 Task: Open Card Card0000000400 in Board Board0000000100 in Workspace WS0000000034 in Trello. Add Member Email0000000136 to Card Card0000000400 in Board Board0000000100 in Workspace WS0000000034 in Trello. Add Red Label titled Label0000000400 to Card Card0000000400 in Board Board0000000100 in Workspace WS0000000034 in Trello. Add Checklist CL0000000400 to Card Card0000000400 in Board Board0000000100 in Workspace WS0000000034 in Trello. Add Dates with Start Date as Jul 01 2023 and Due Date as Jul 31 2023 to Card Card0000000400 in Board Board0000000100 in Workspace WS0000000034 in Trello
Action: Mouse moved to (586, 622)
Screenshot: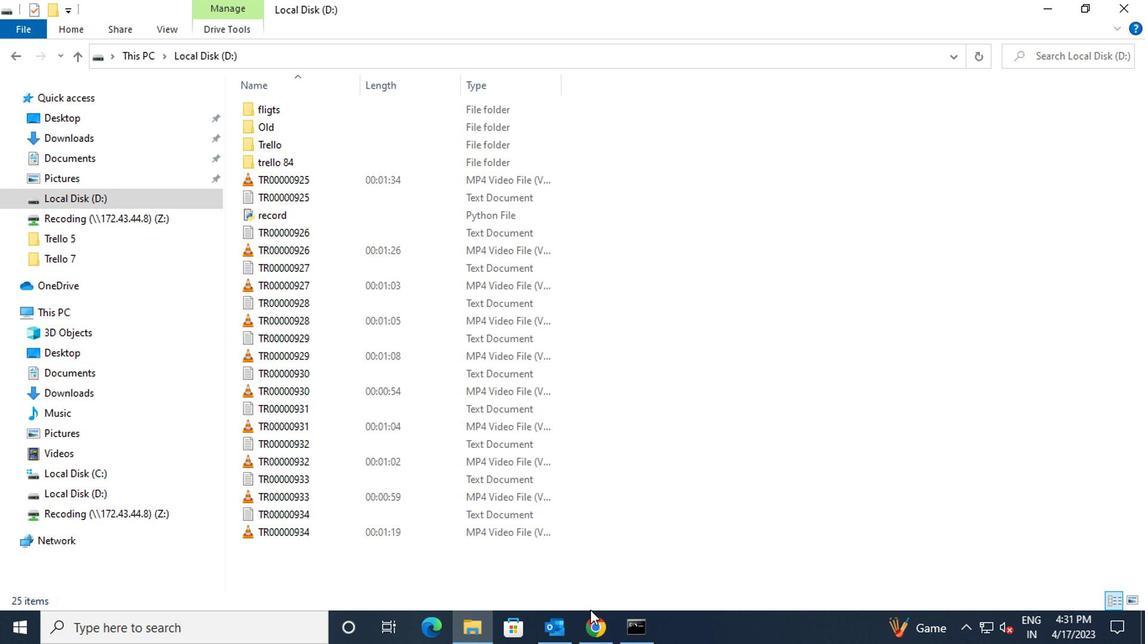 
Action: Mouse pressed left at (586, 622)
Screenshot: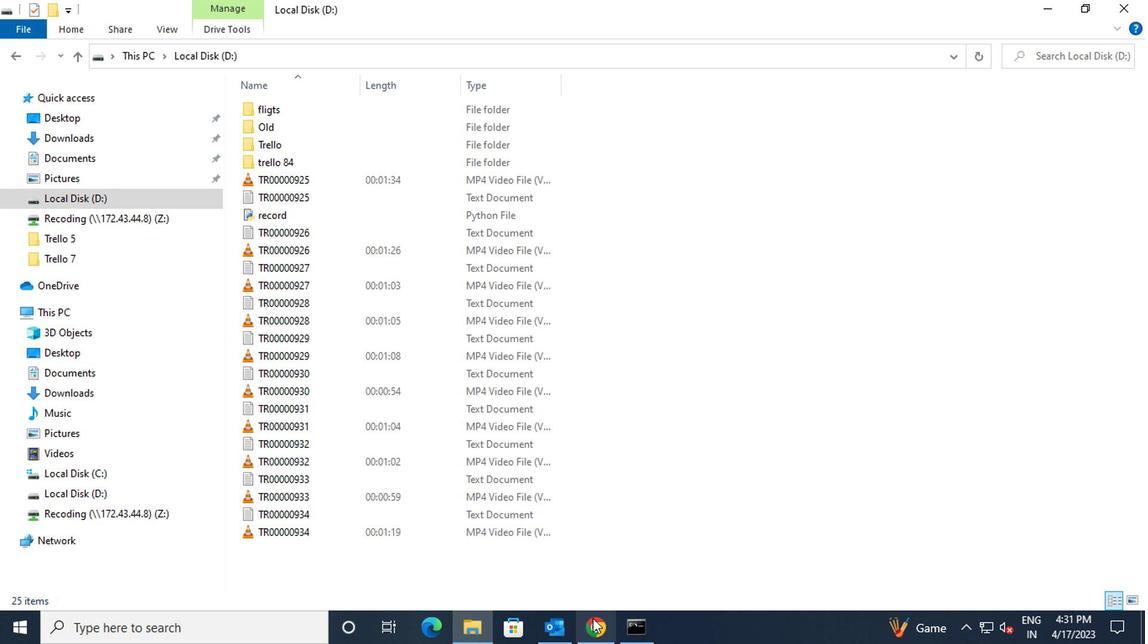 
Action: Mouse moved to (383, 540)
Screenshot: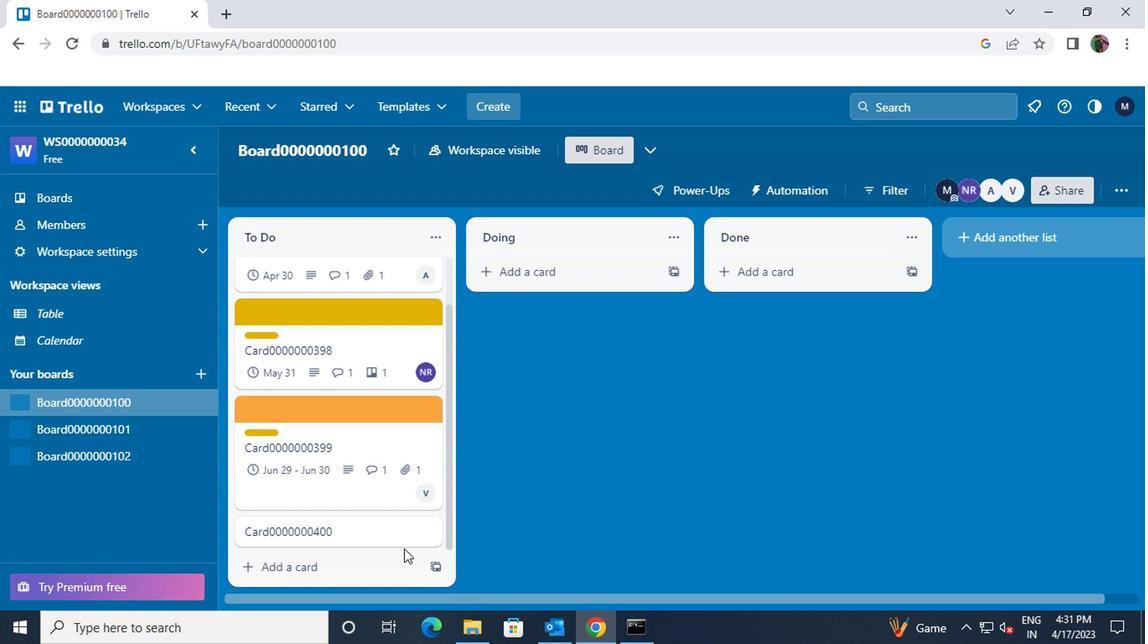 
Action: Mouse pressed left at (383, 540)
Screenshot: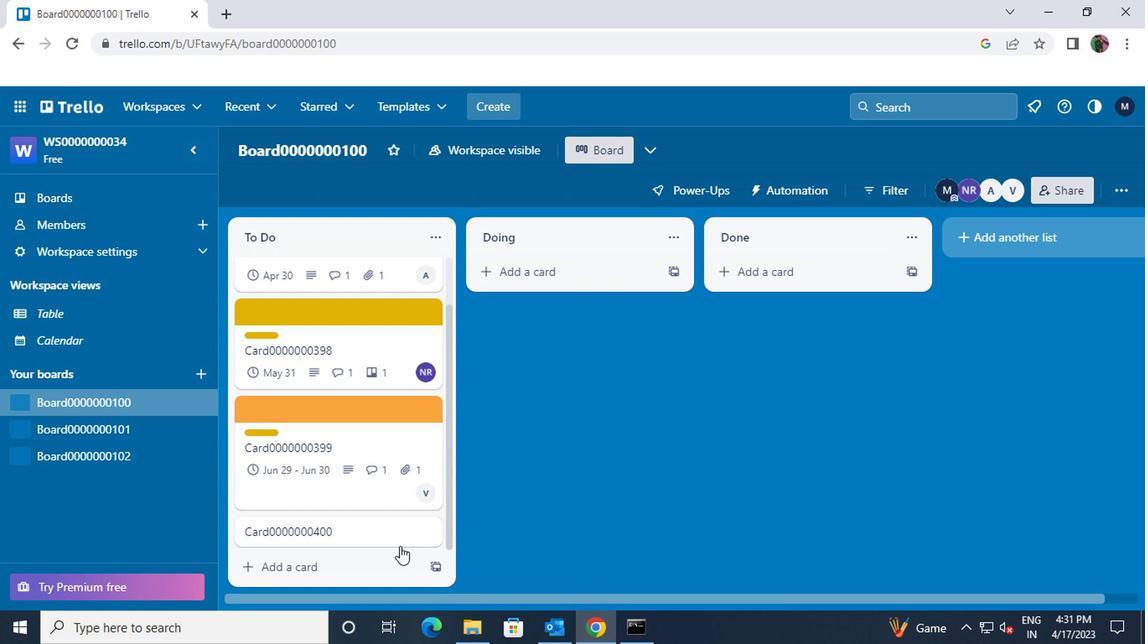 
Action: Mouse moved to (763, 228)
Screenshot: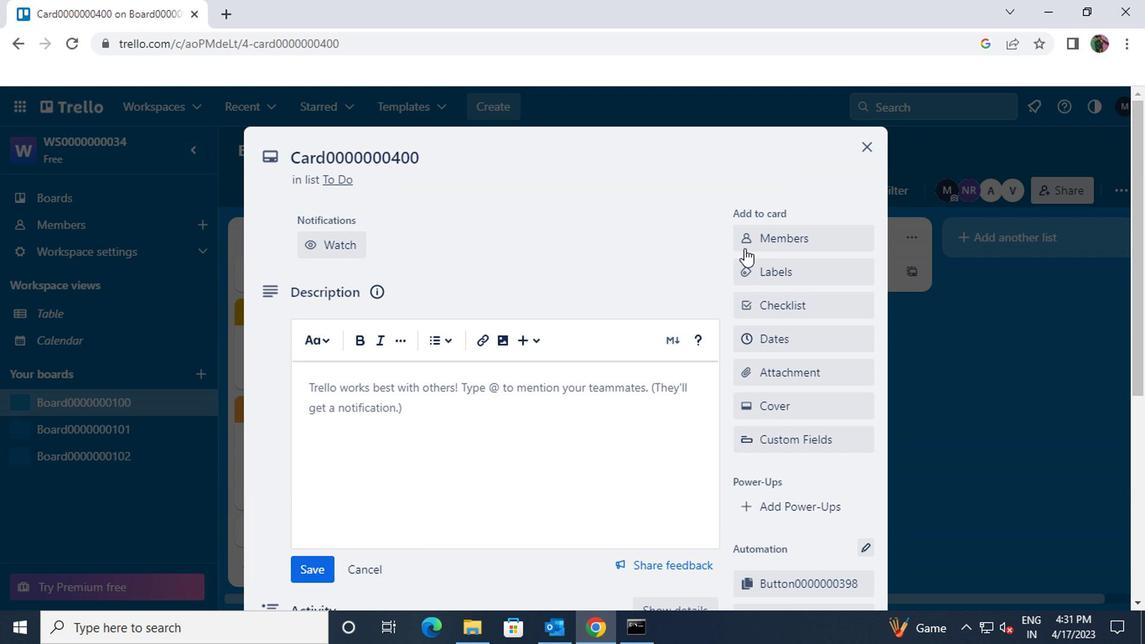 
Action: Mouse pressed left at (763, 228)
Screenshot: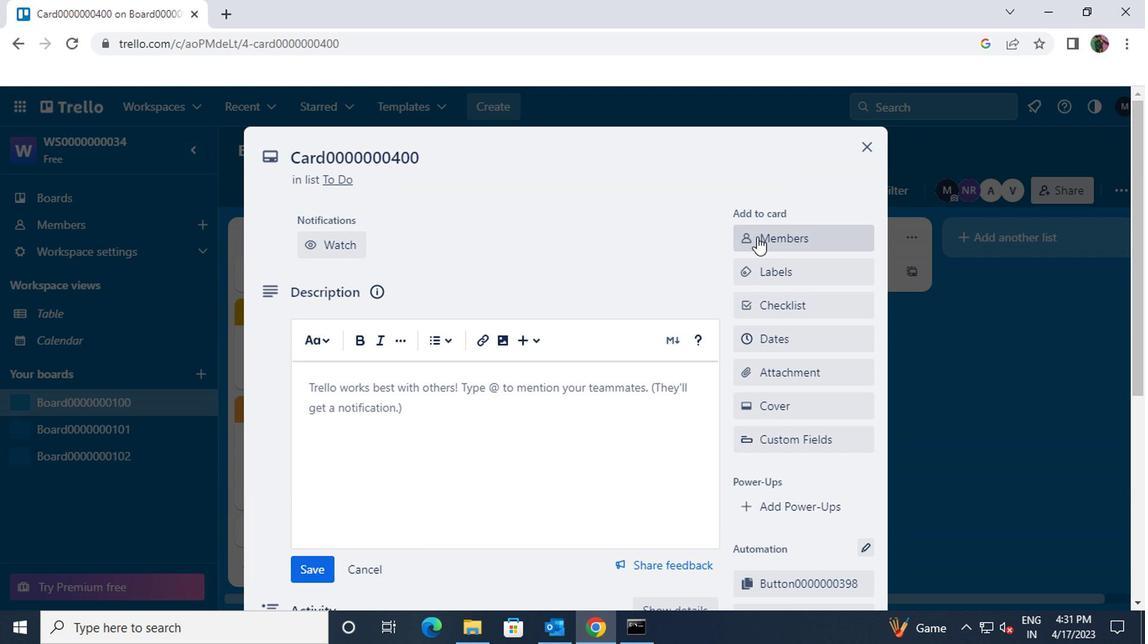 
Action: Key pressed <Key.shift>CARSTREET791<Key.shift>@GMAIL.COM
Screenshot: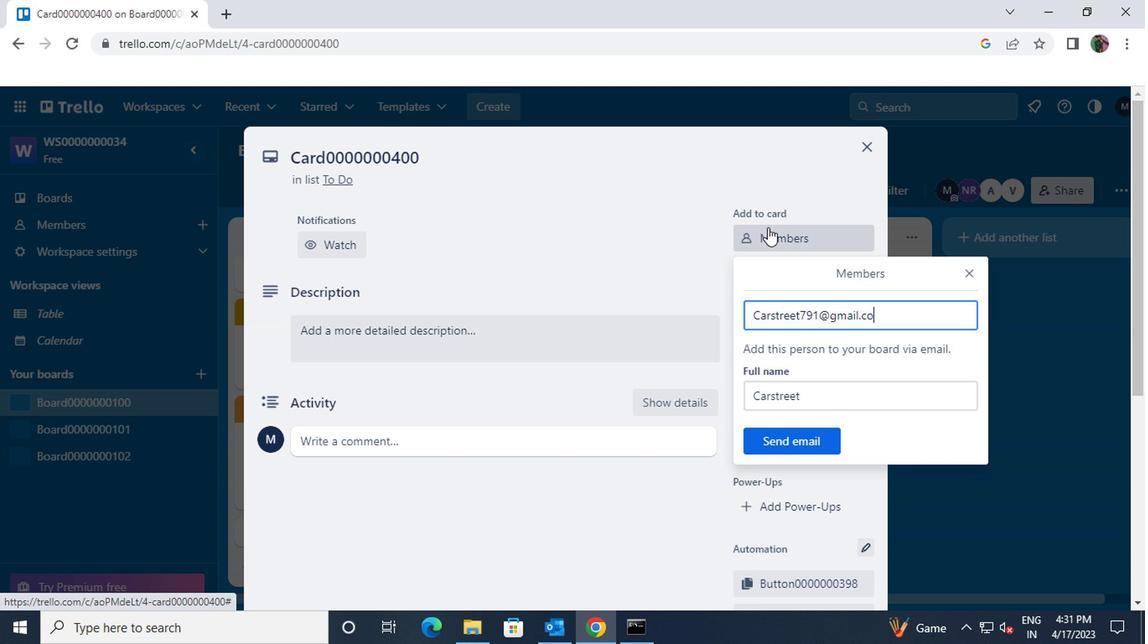 
Action: Mouse moved to (806, 429)
Screenshot: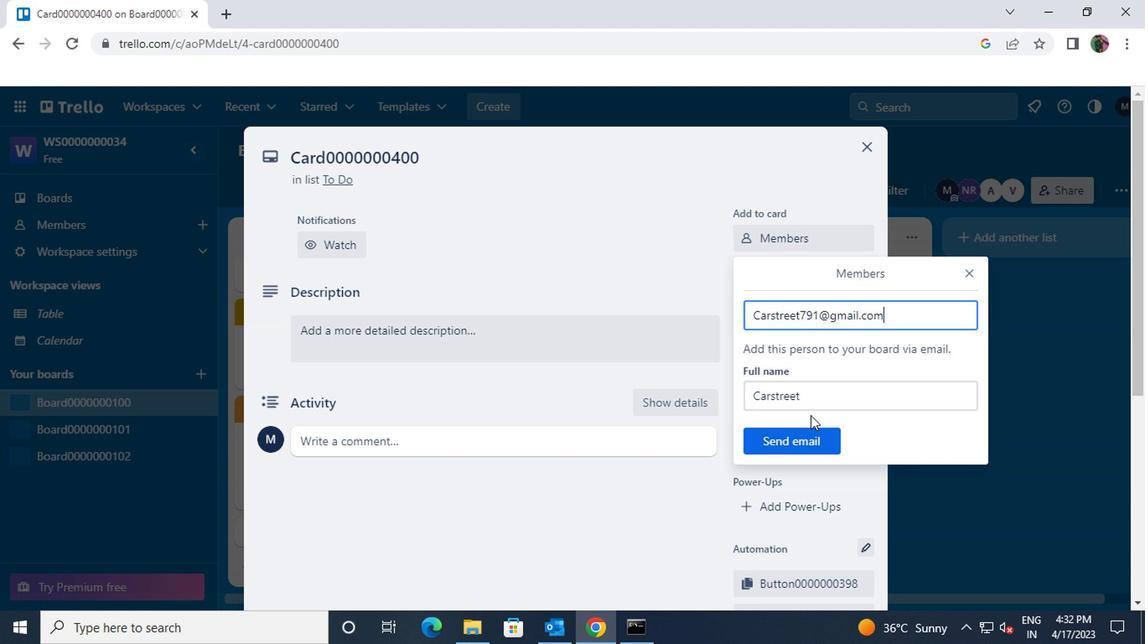 
Action: Mouse pressed left at (806, 429)
Screenshot: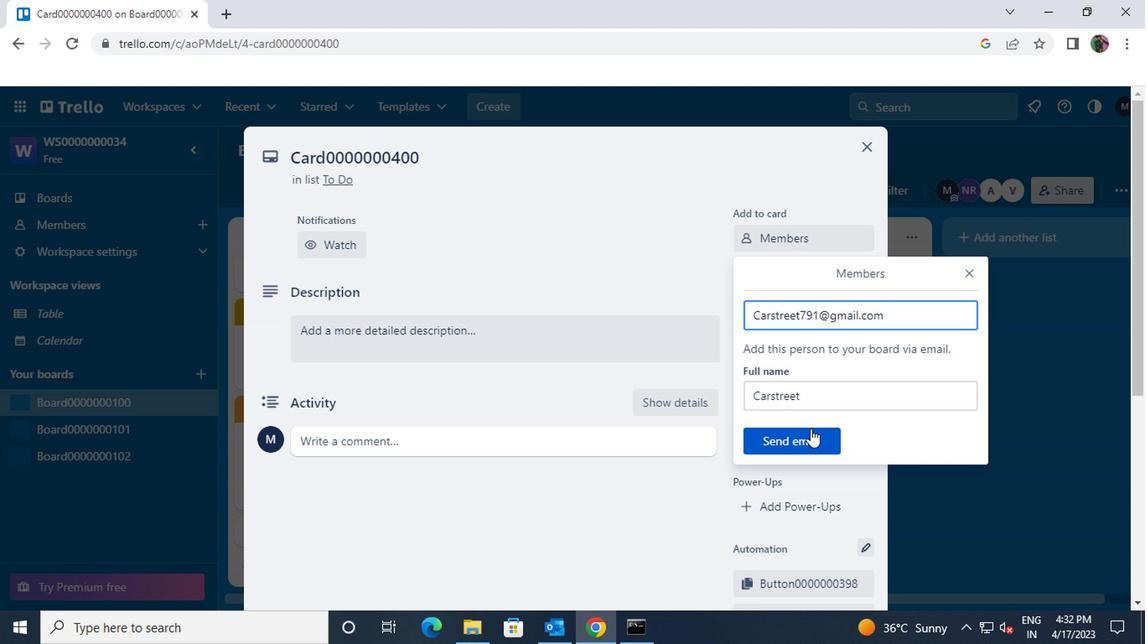 
Action: Mouse moved to (772, 272)
Screenshot: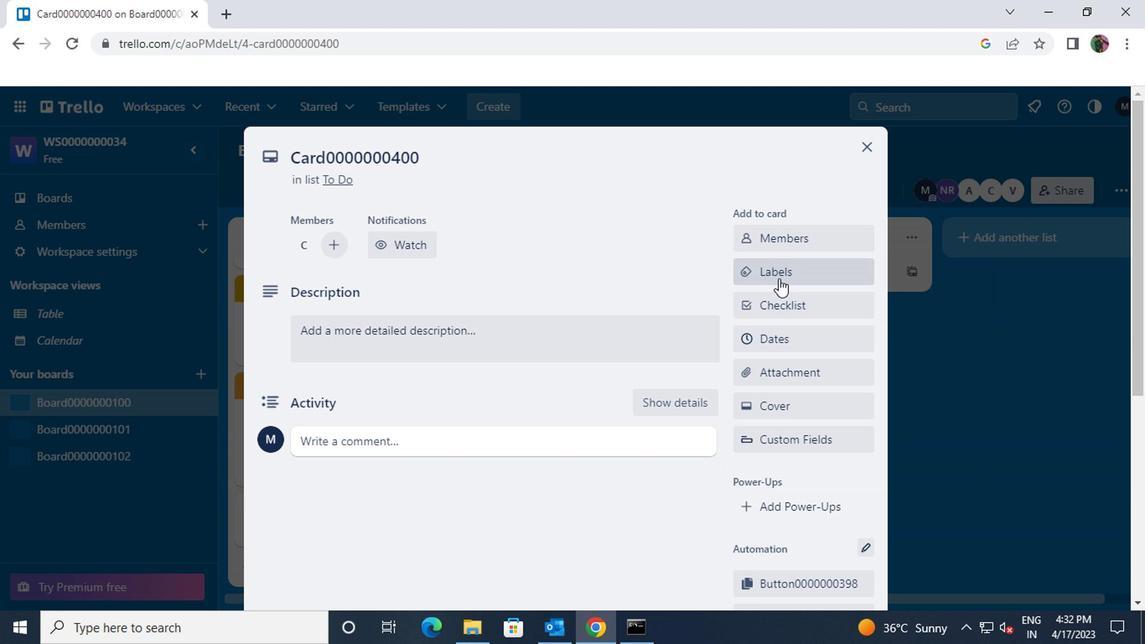 
Action: Mouse pressed left at (772, 272)
Screenshot: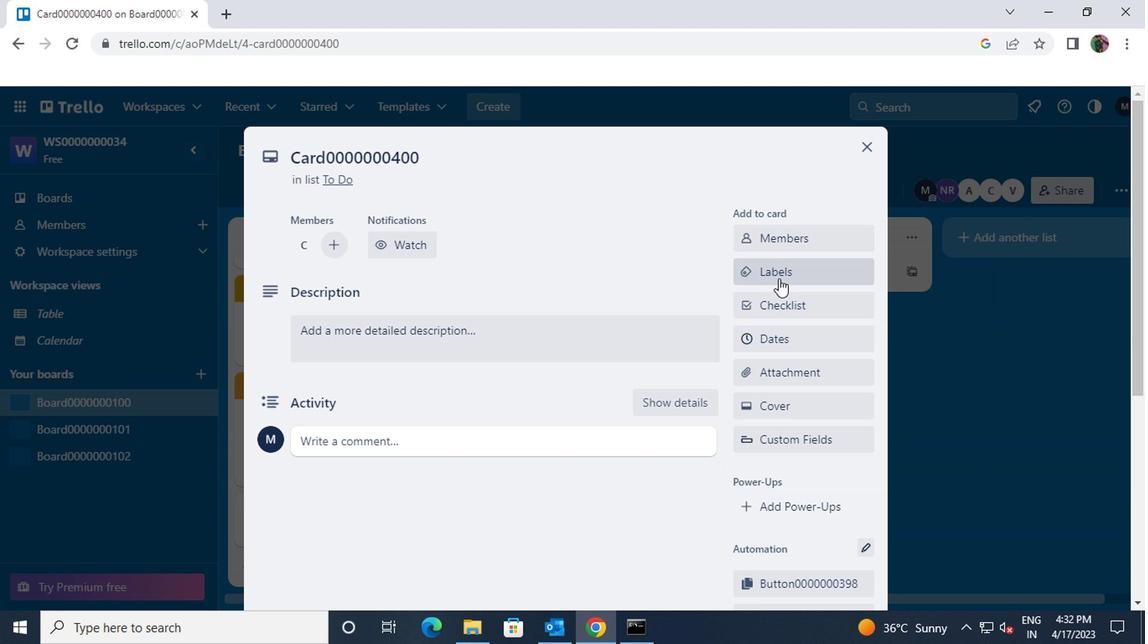 
Action: Mouse moved to (855, 562)
Screenshot: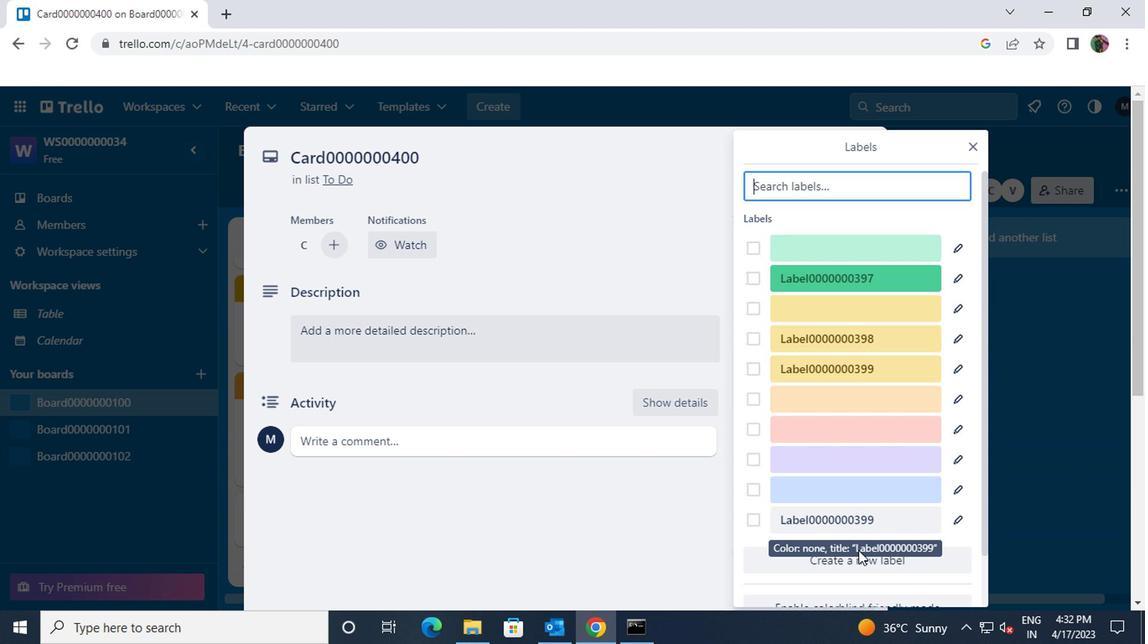 
Action: Mouse pressed left at (855, 562)
Screenshot: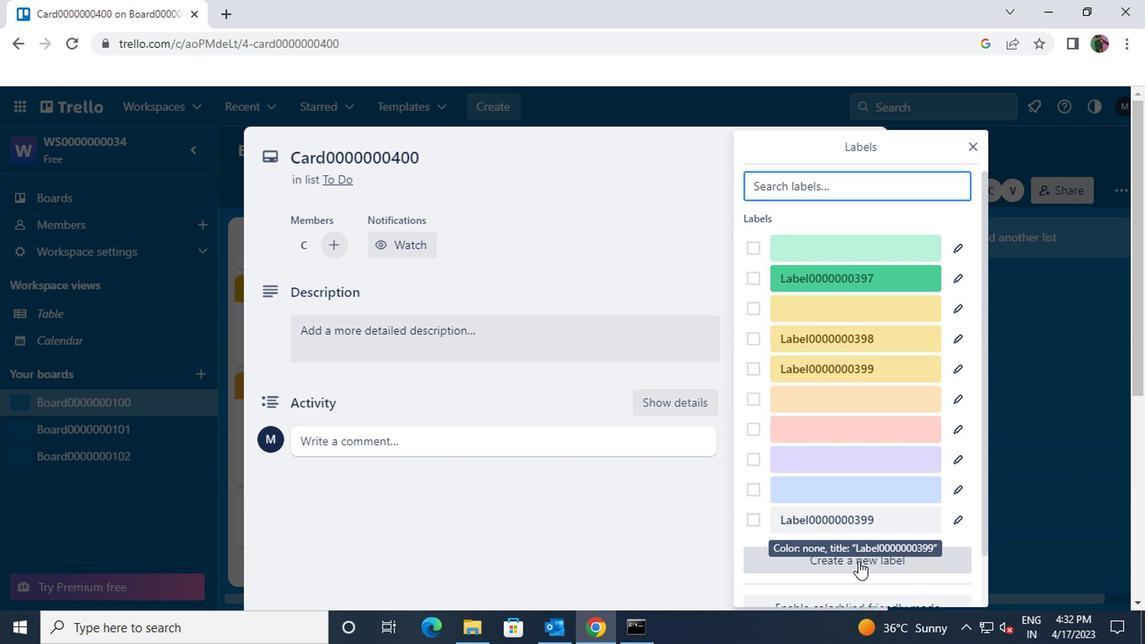 
Action: Mouse moved to (769, 305)
Screenshot: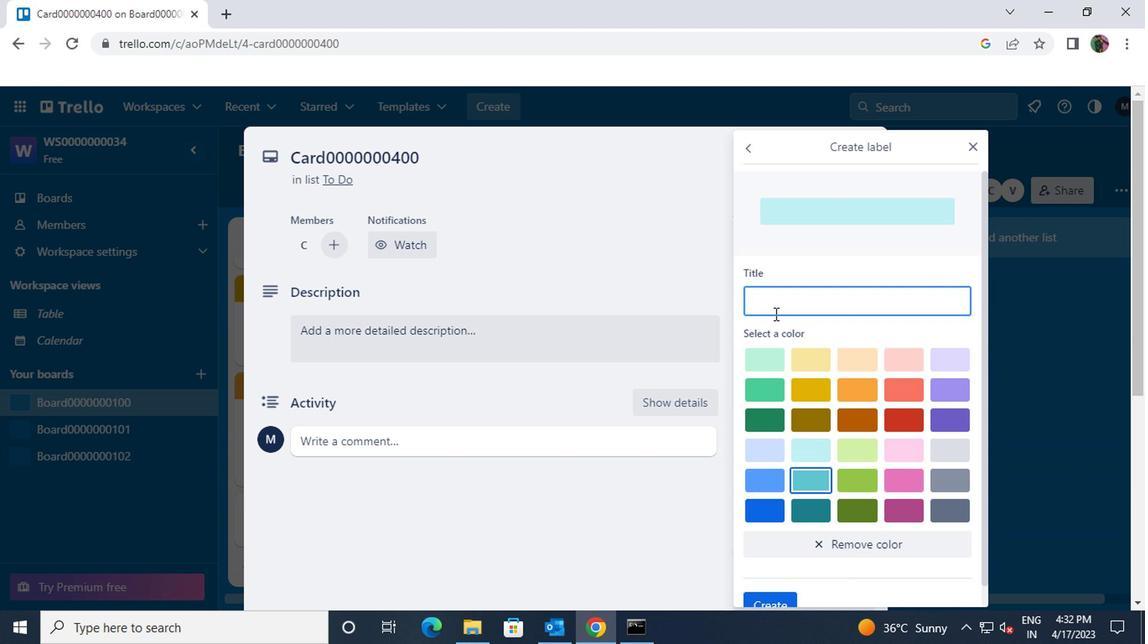 
Action: Mouse pressed left at (769, 305)
Screenshot: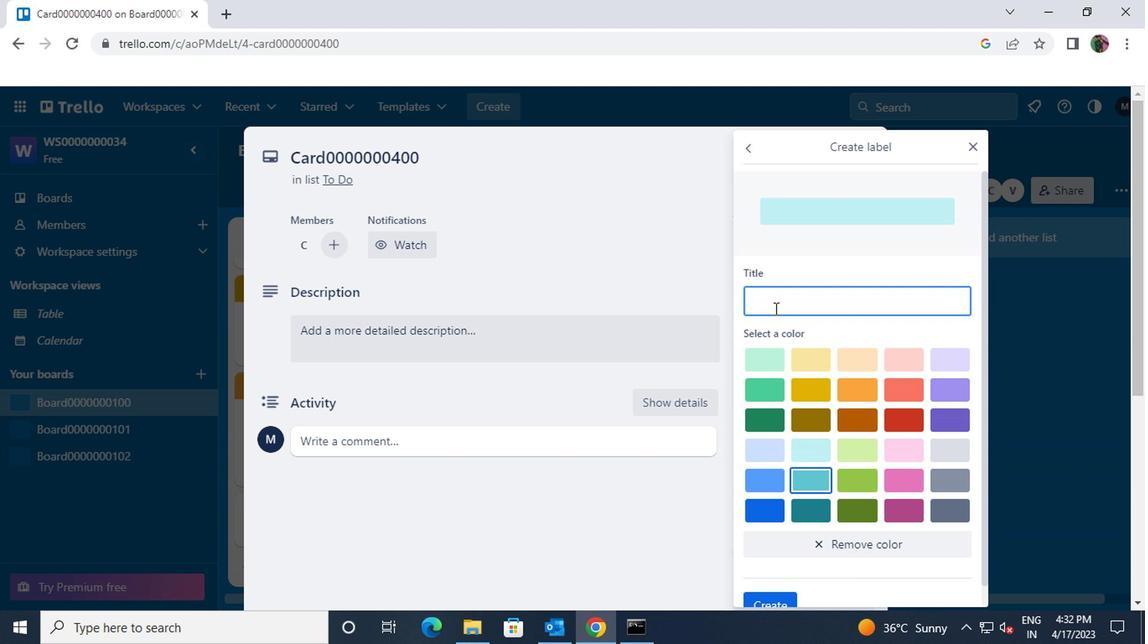 
Action: Key pressed <Key.shift>LABEL0000000400
Screenshot: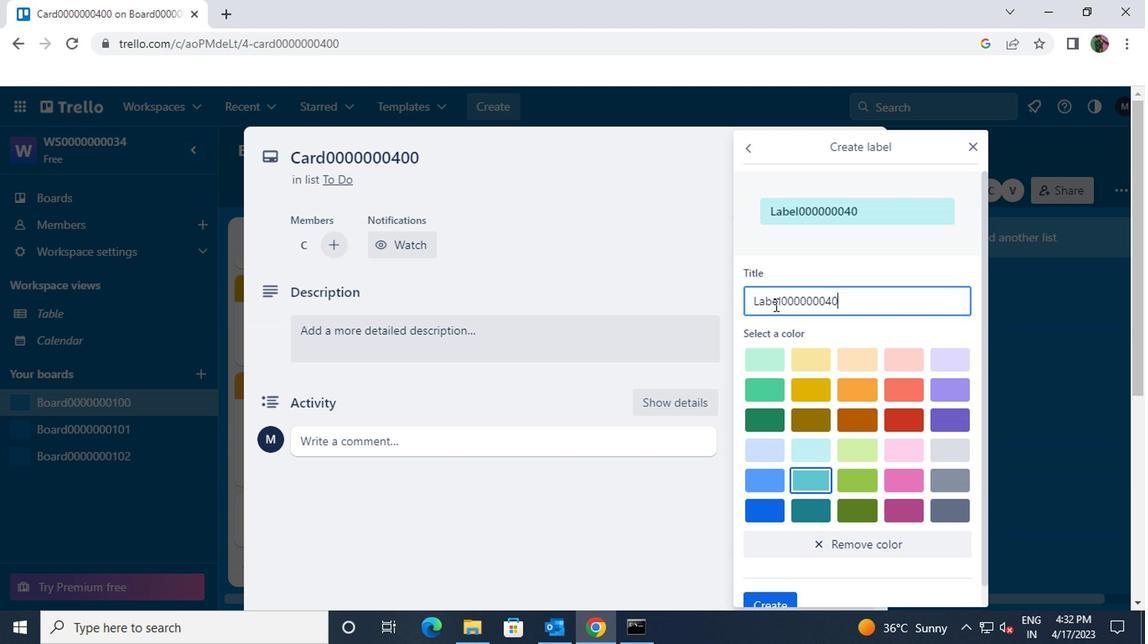 
Action: Mouse moved to (796, 390)
Screenshot: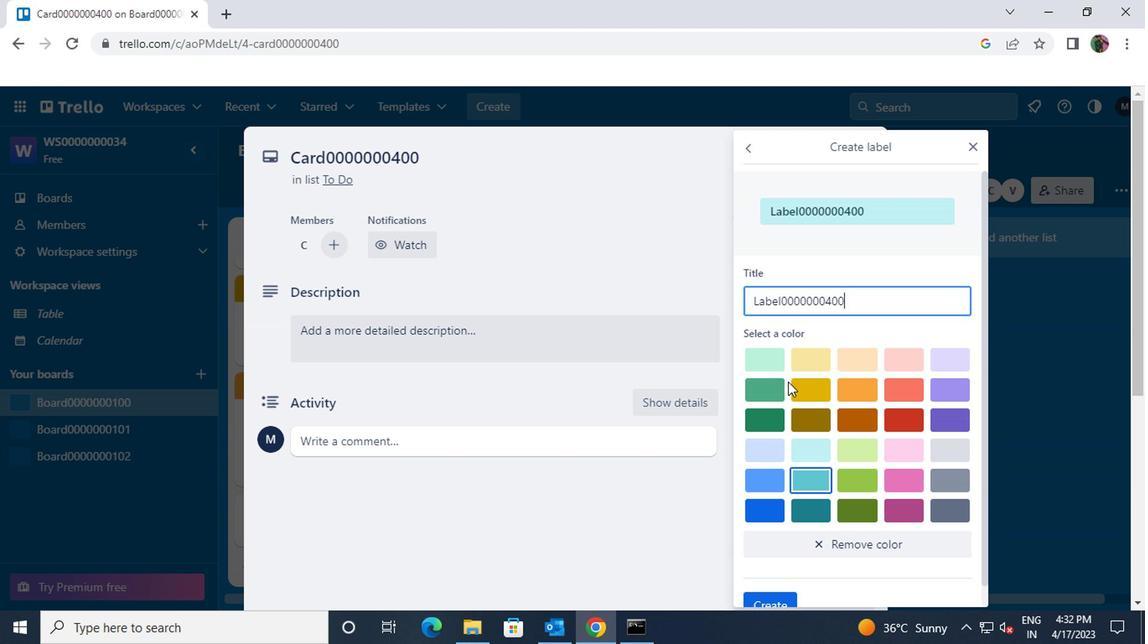 
Action: Mouse pressed left at (796, 390)
Screenshot: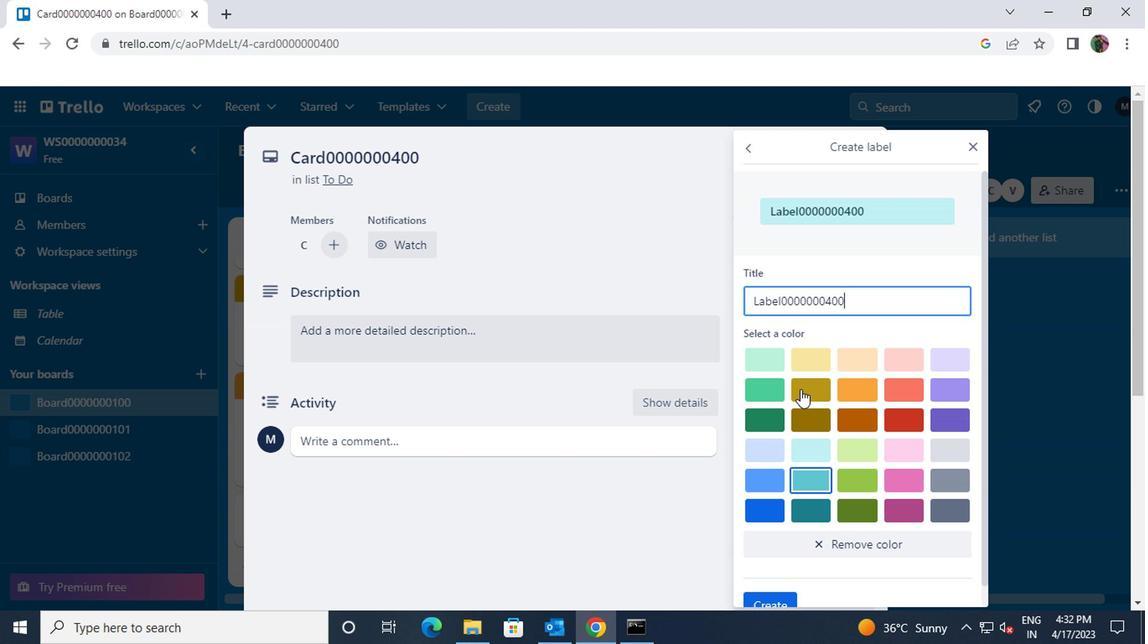 
Action: Mouse scrolled (796, 389) with delta (0, -1)
Screenshot: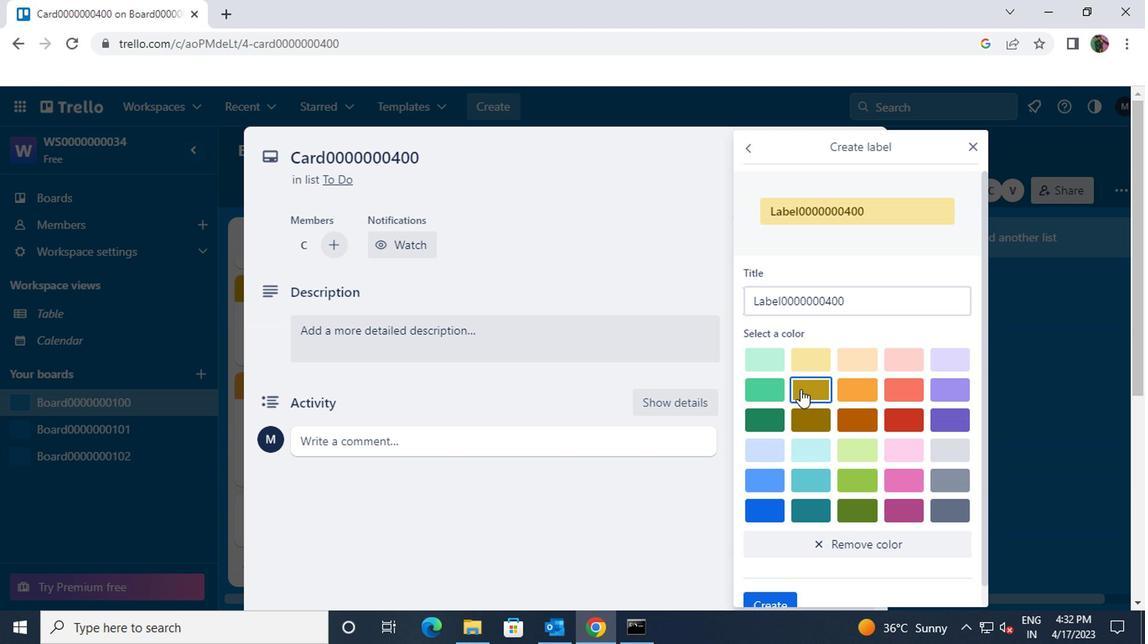 
Action: Mouse scrolled (796, 389) with delta (0, -1)
Screenshot: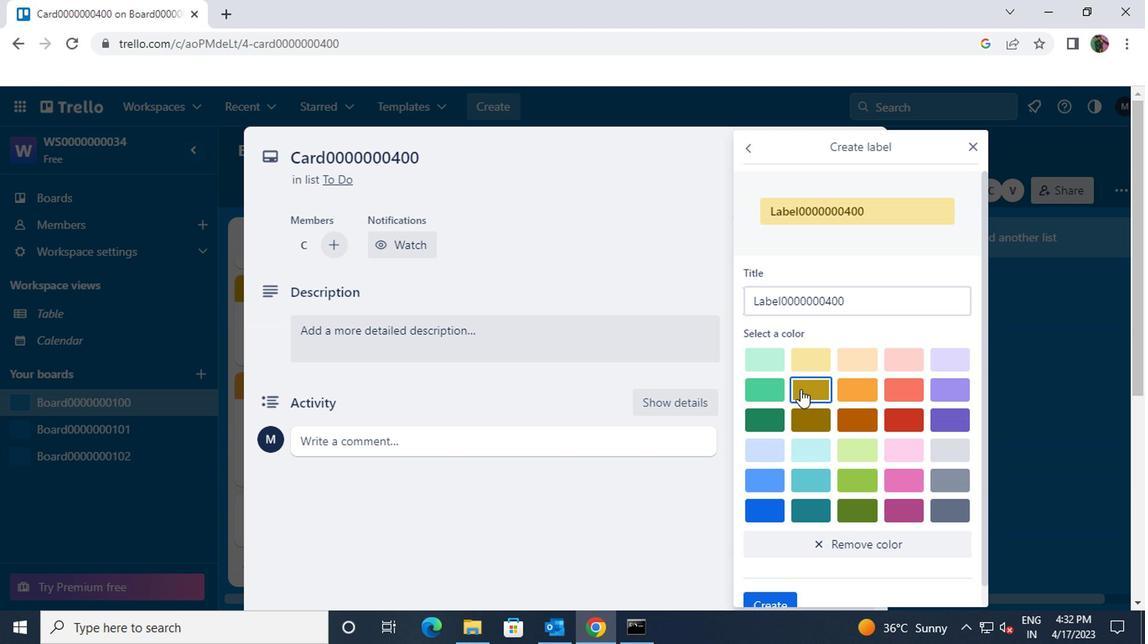 
Action: Mouse moved to (765, 581)
Screenshot: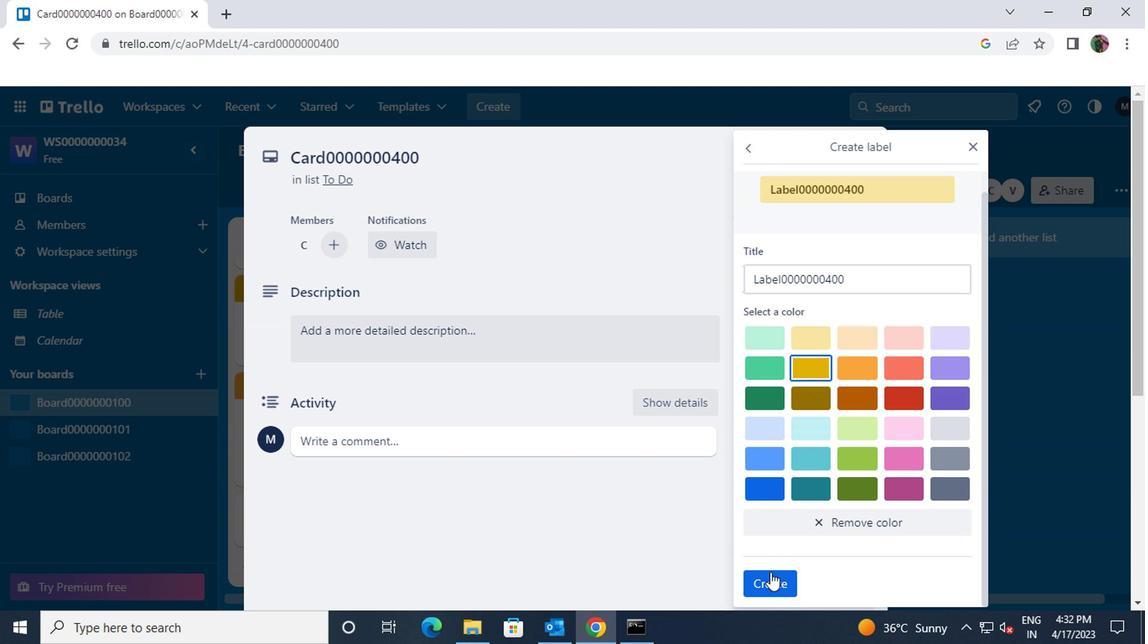 
Action: Mouse pressed left at (765, 581)
Screenshot: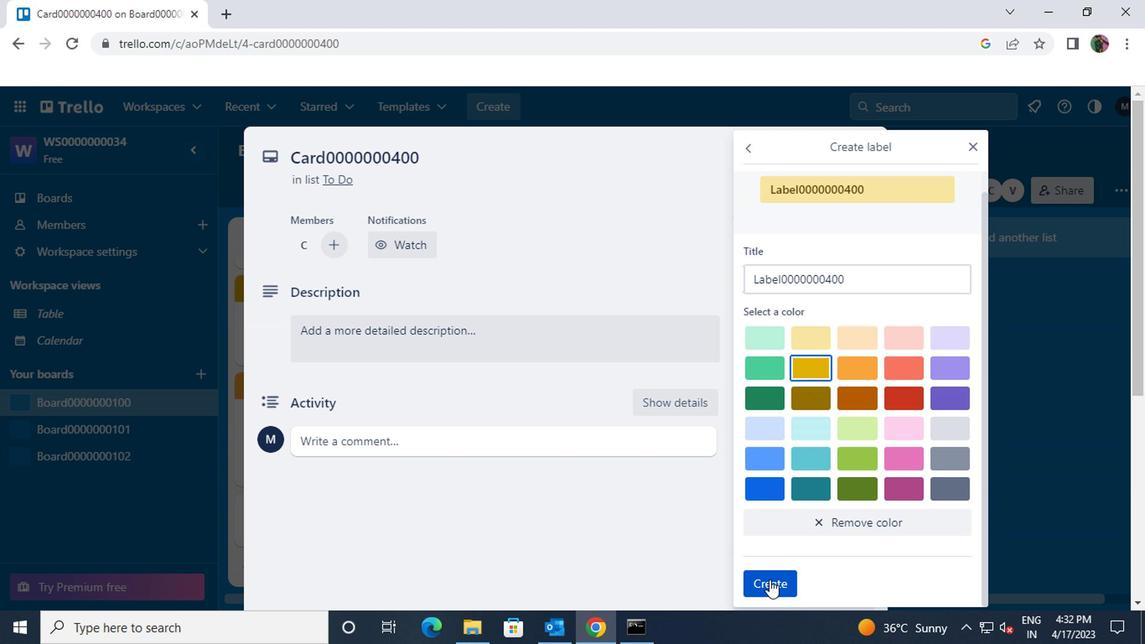 
Action: Mouse moved to (793, 527)
Screenshot: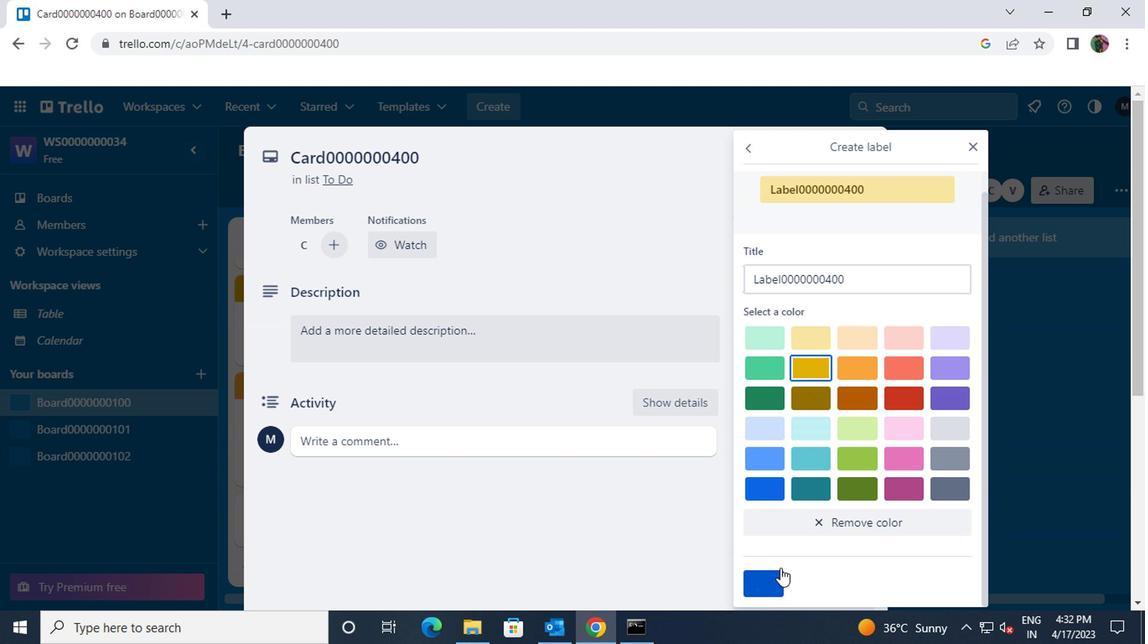 
Action: Mouse scrolled (793, 528) with delta (0, 0)
Screenshot: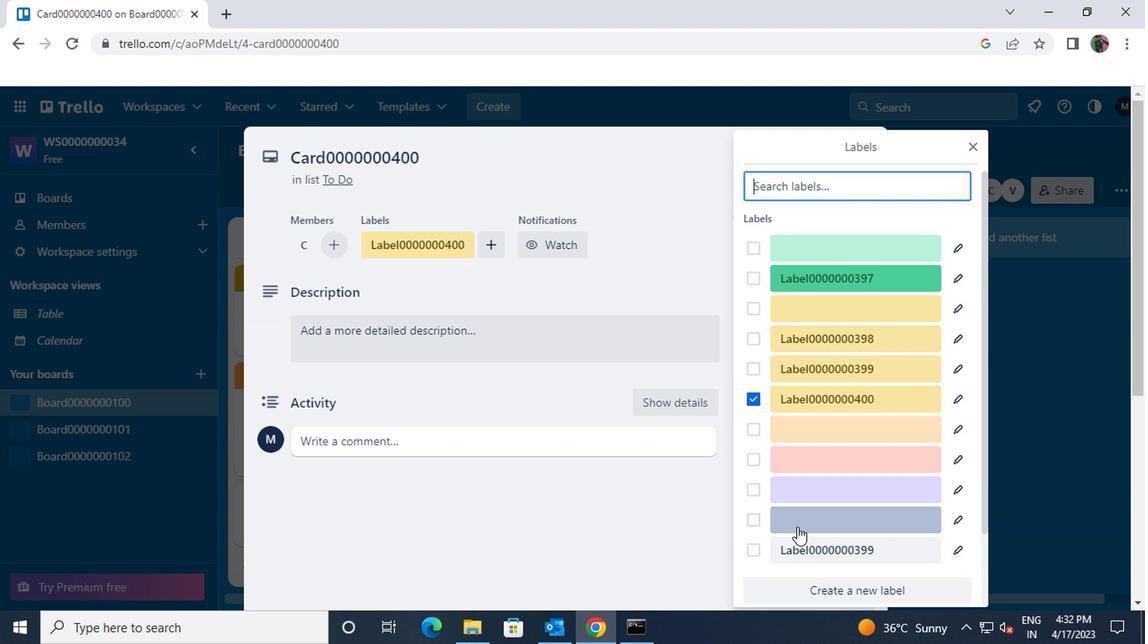 
Action: Mouse scrolled (793, 528) with delta (0, 0)
Screenshot: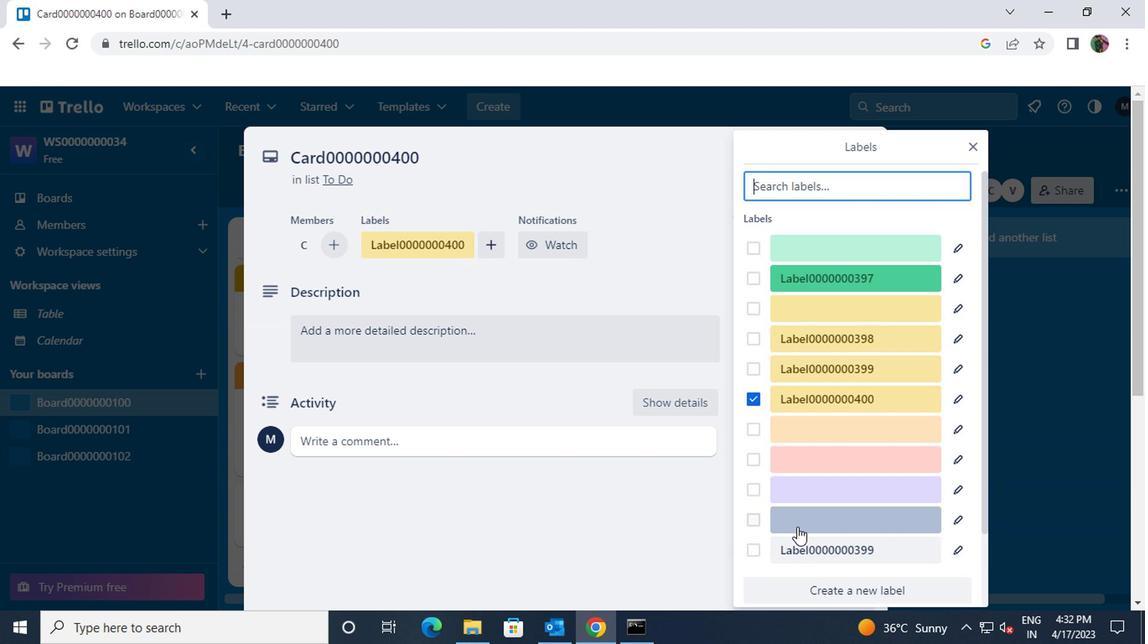 
Action: Mouse scrolled (793, 528) with delta (0, 0)
Screenshot: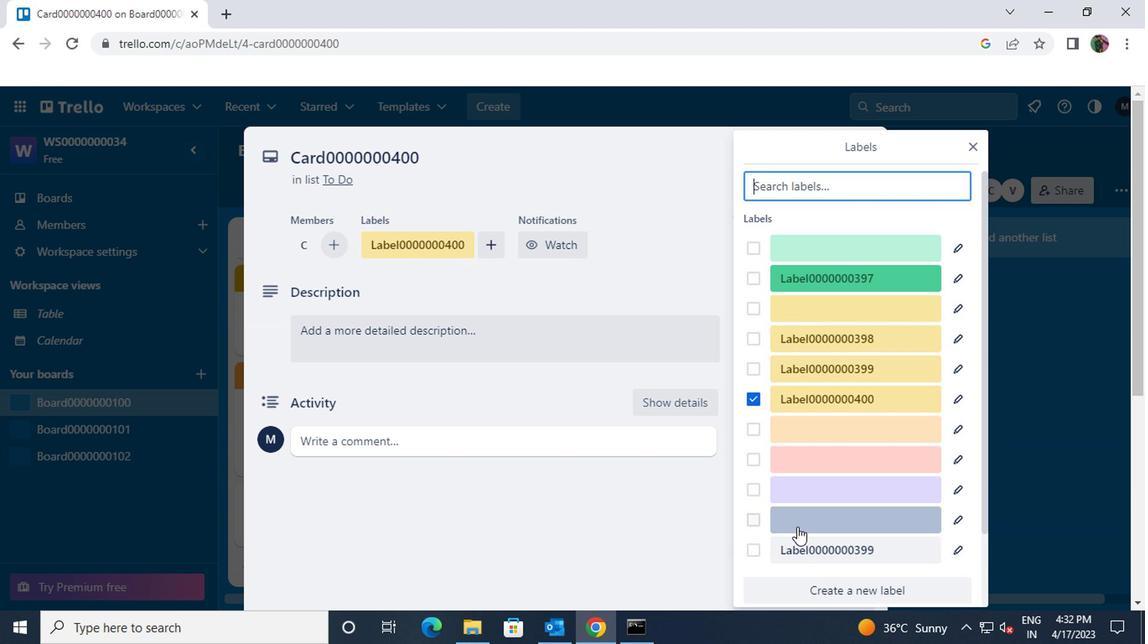 
Action: Mouse moved to (972, 149)
Screenshot: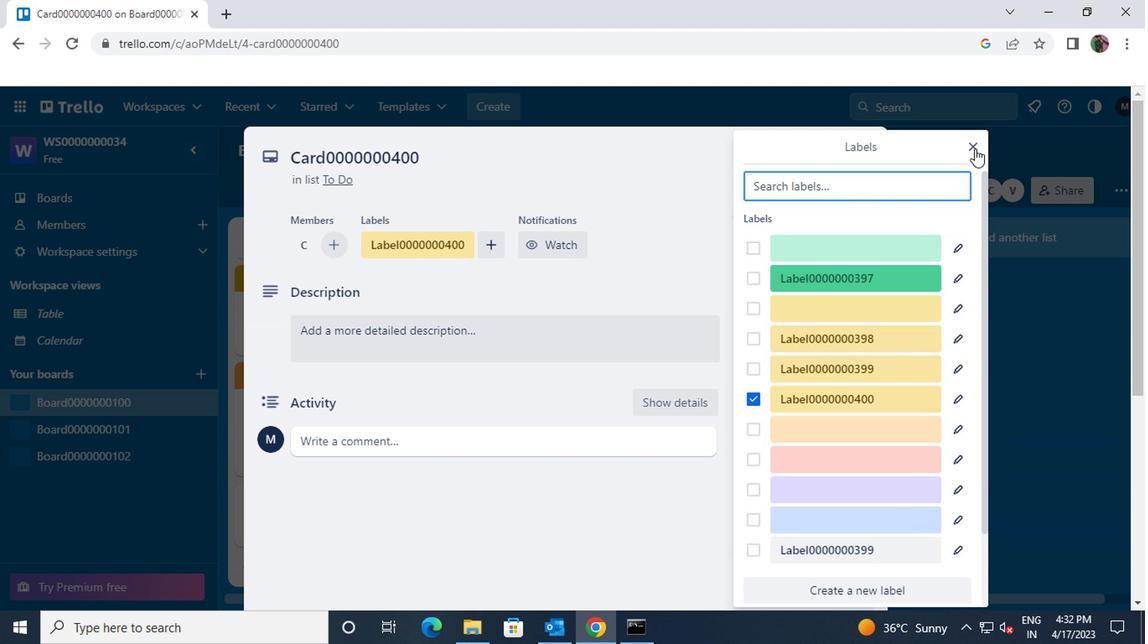 
Action: Mouse pressed left at (972, 149)
Screenshot: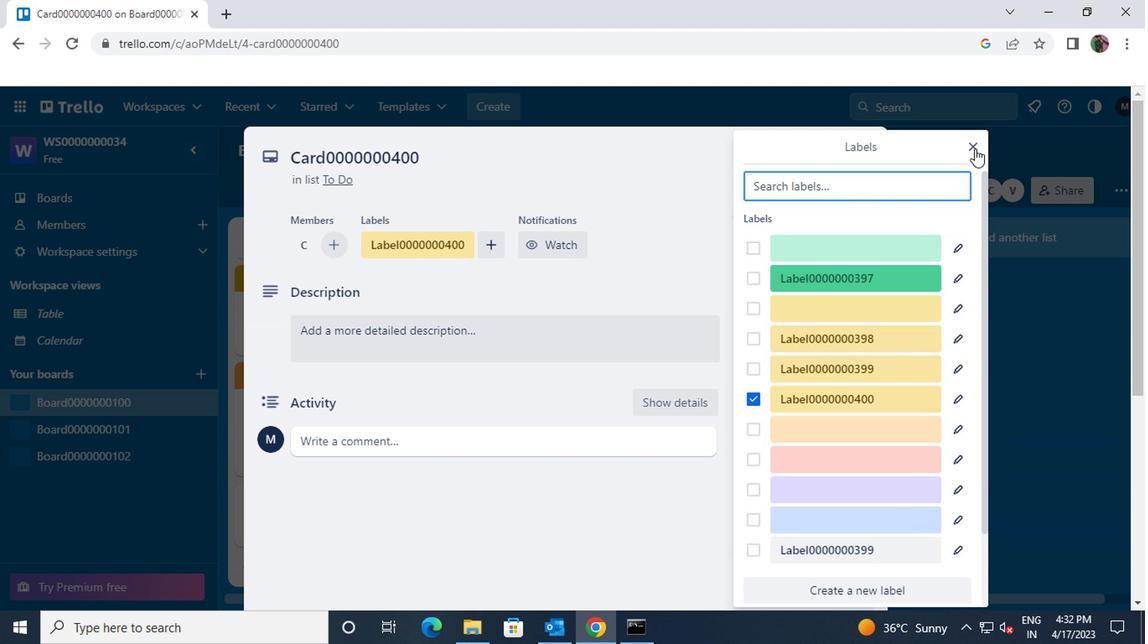 
Action: Mouse moved to (820, 303)
Screenshot: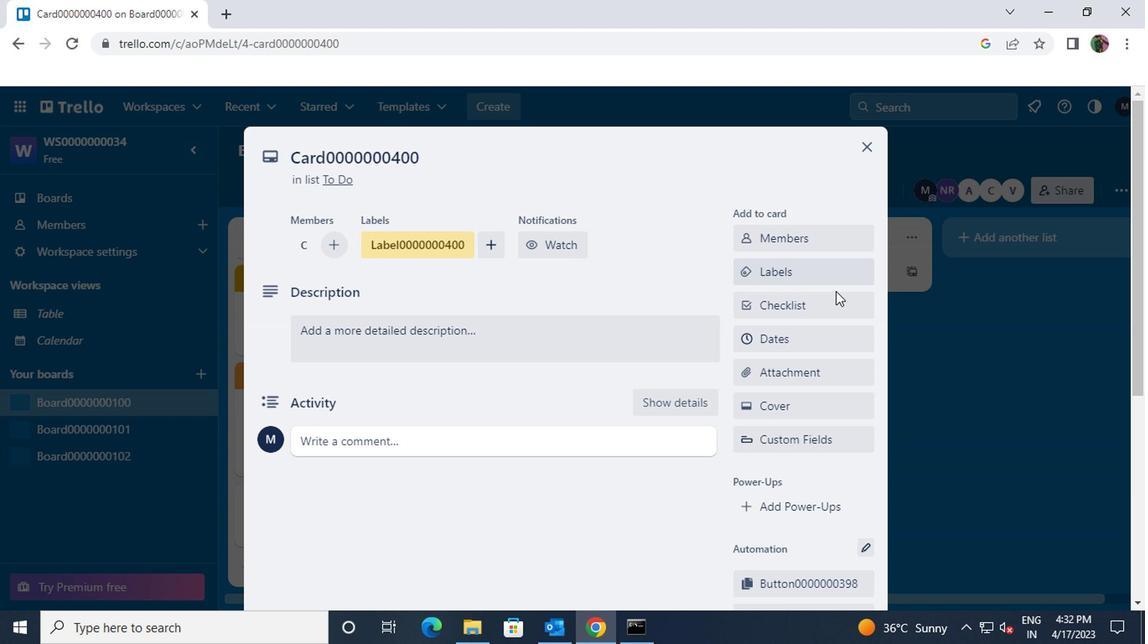 
Action: Mouse pressed left at (820, 303)
Screenshot: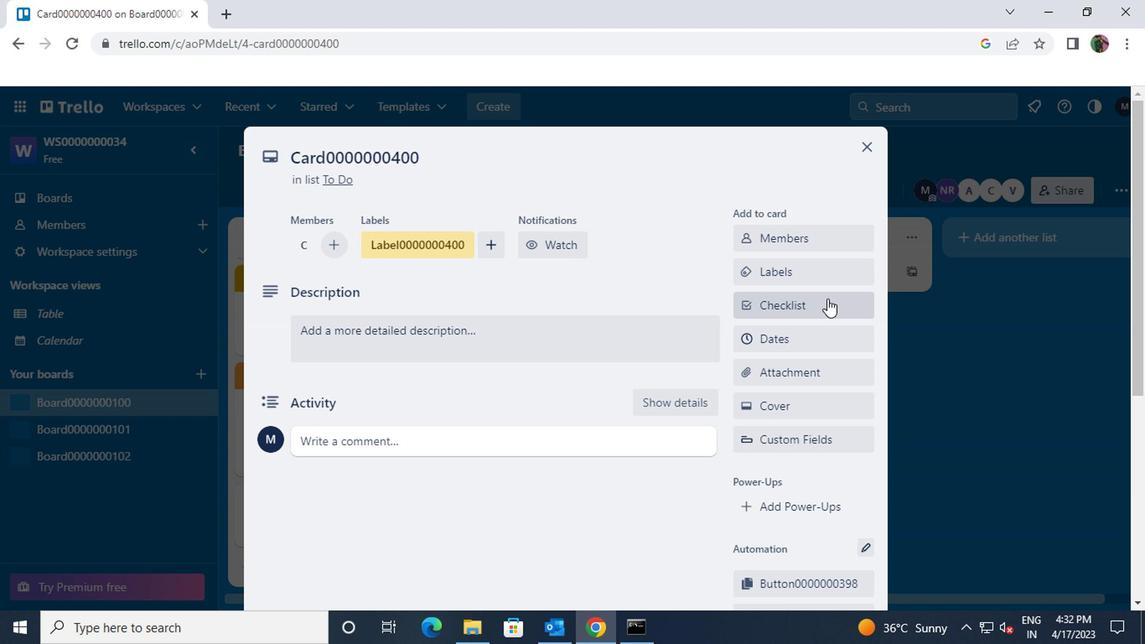 
Action: Key pressed <Key.shift><Key.shift><Key.shift><Key.shift><Key.shift><Key.shift><Key.shift>CL0000000400
Screenshot: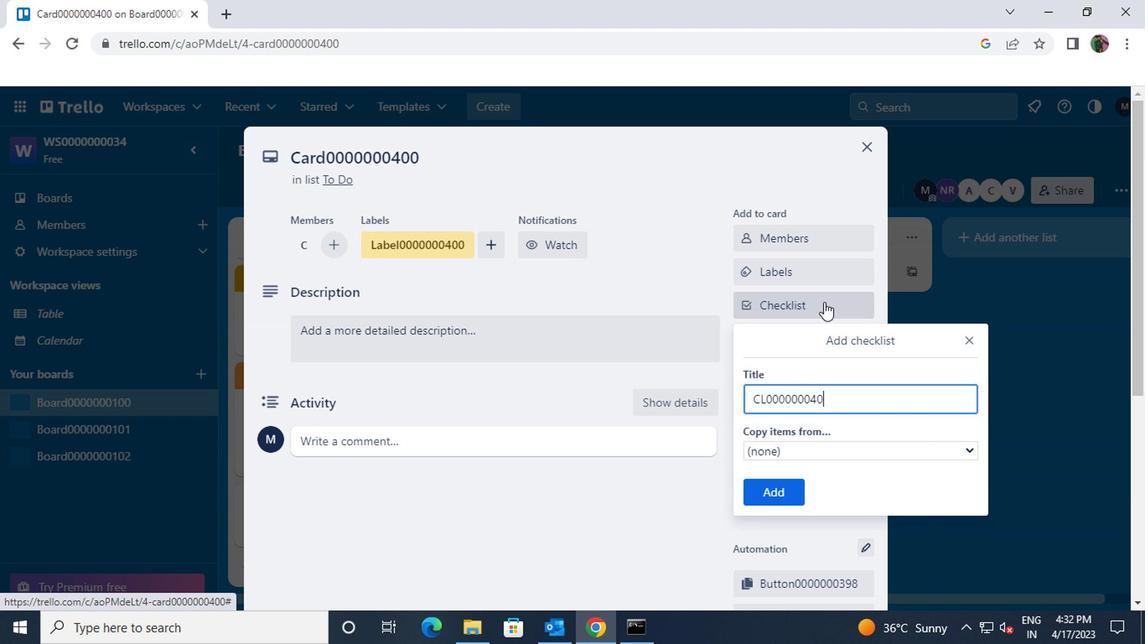 
Action: Mouse moved to (769, 495)
Screenshot: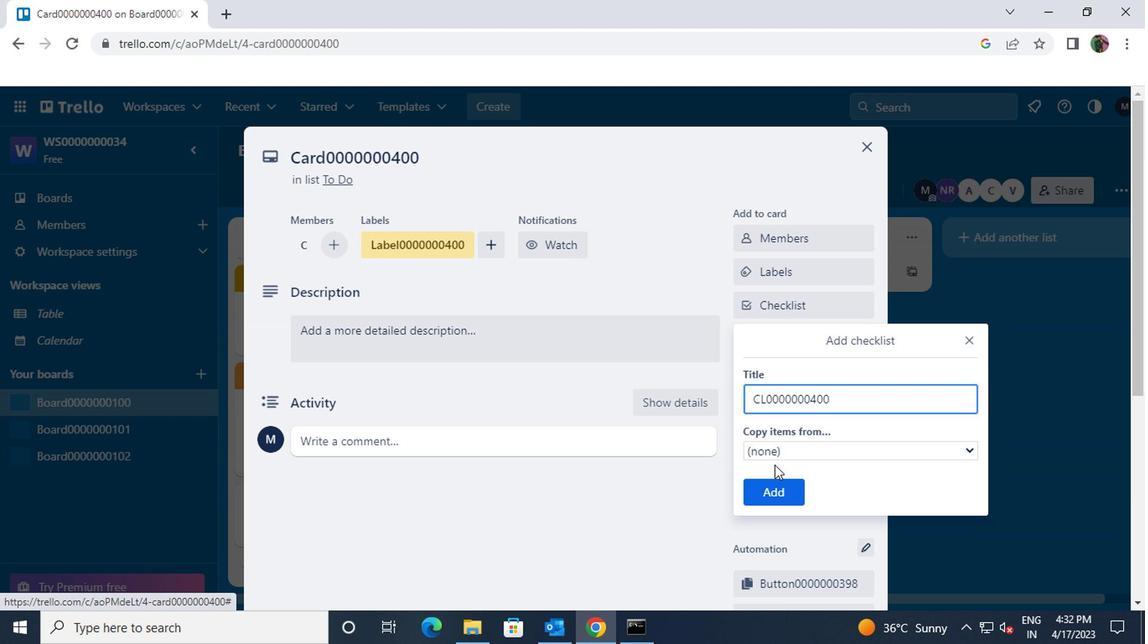
Action: Mouse pressed left at (769, 495)
Screenshot: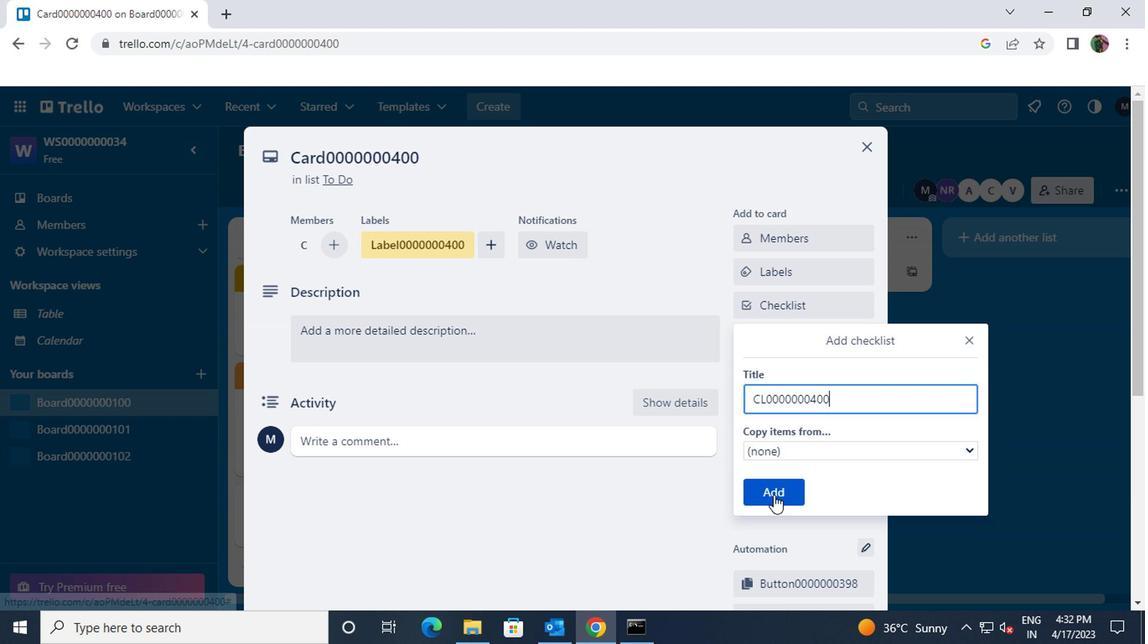 
Action: Mouse moved to (799, 339)
Screenshot: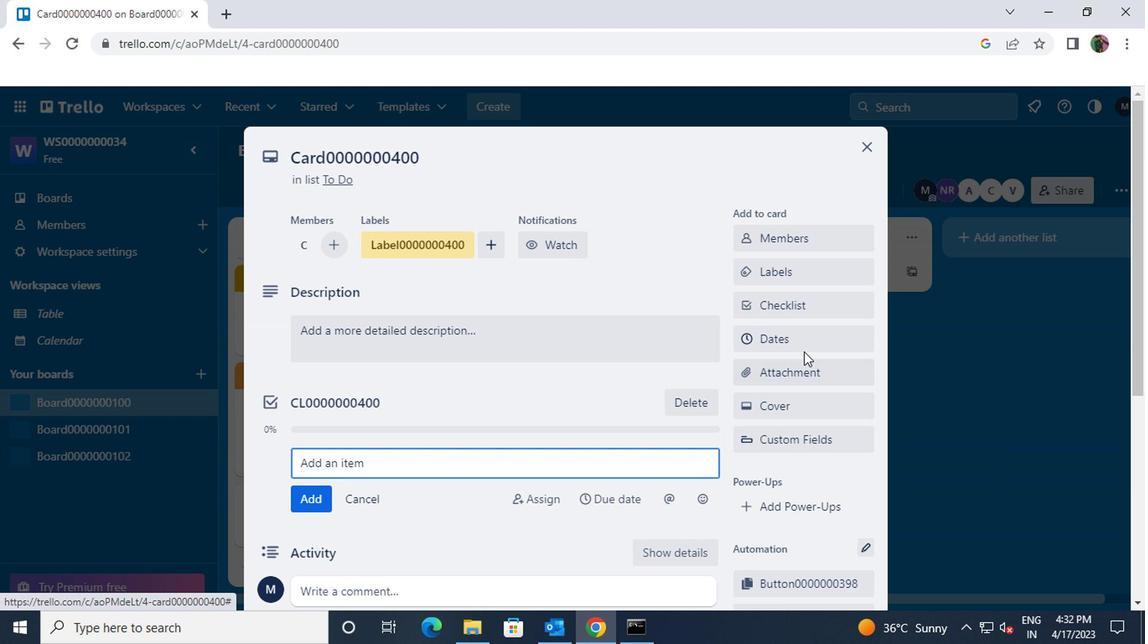 
Action: Mouse pressed left at (799, 339)
Screenshot: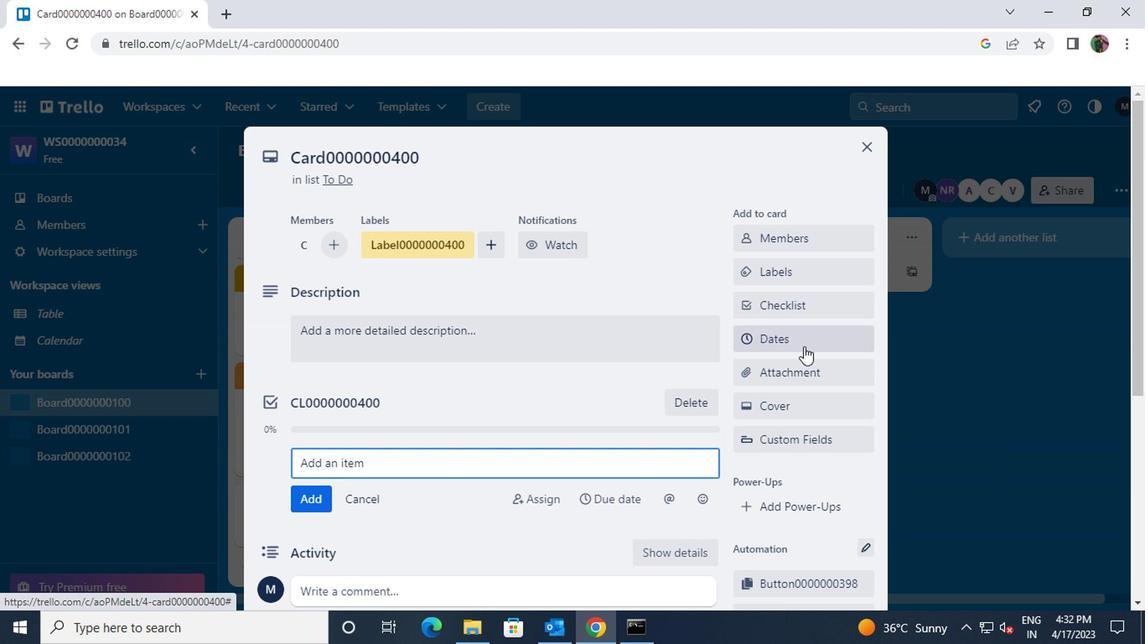 
Action: Mouse moved to (954, 188)
Screenshot: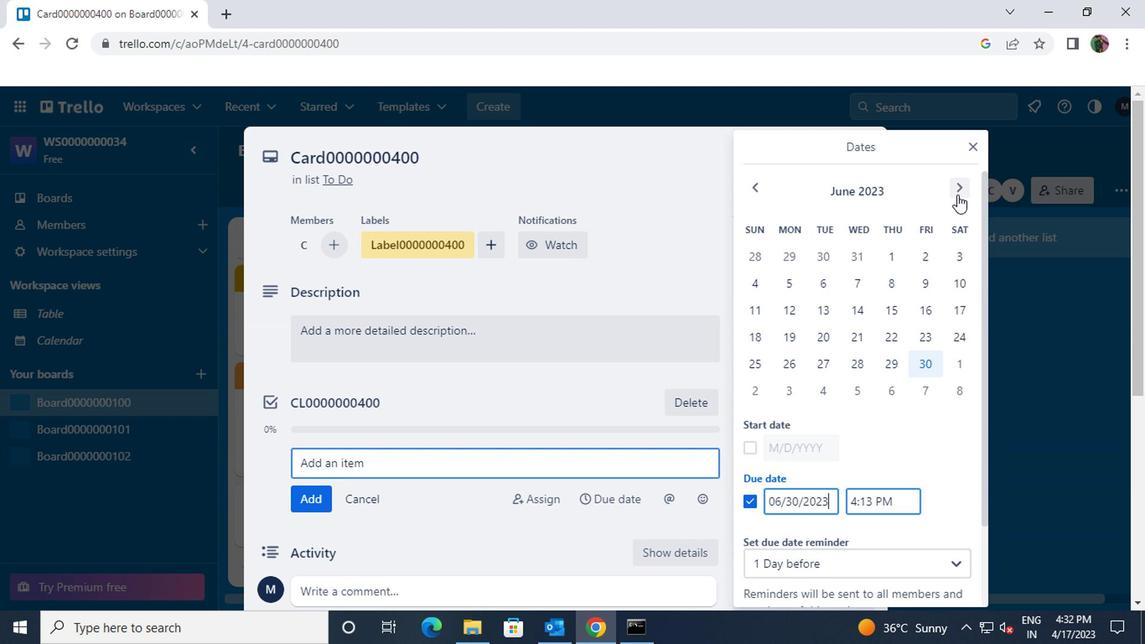 
Action: Mouse pressed left at (954, 188)
Screenshot: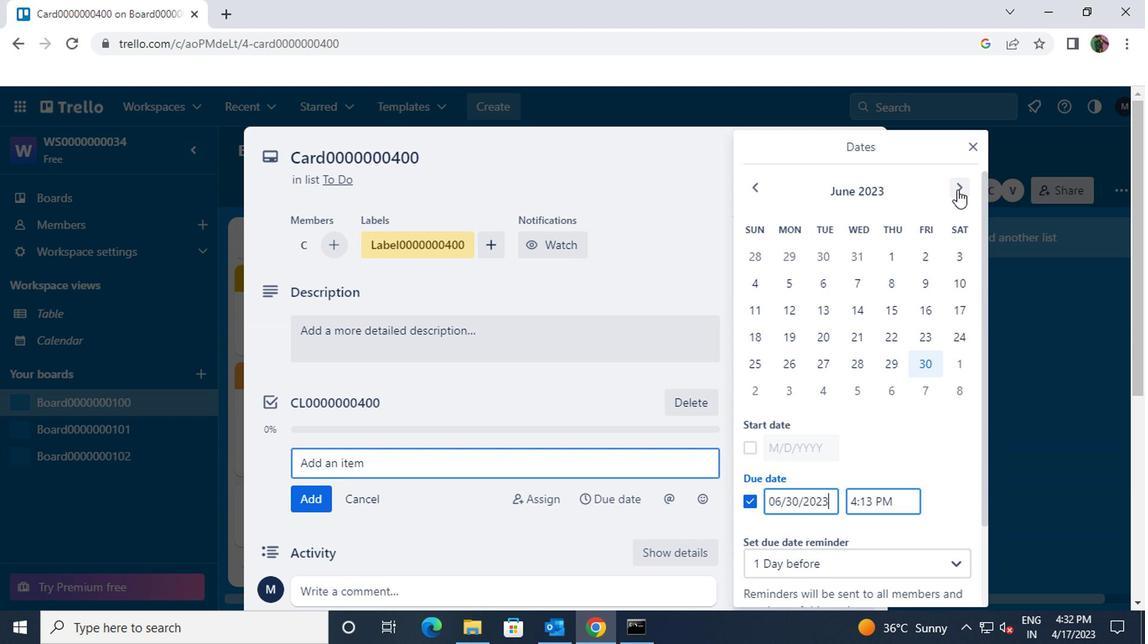 
Action: Mouse moved to (953, 257)
Screenshot: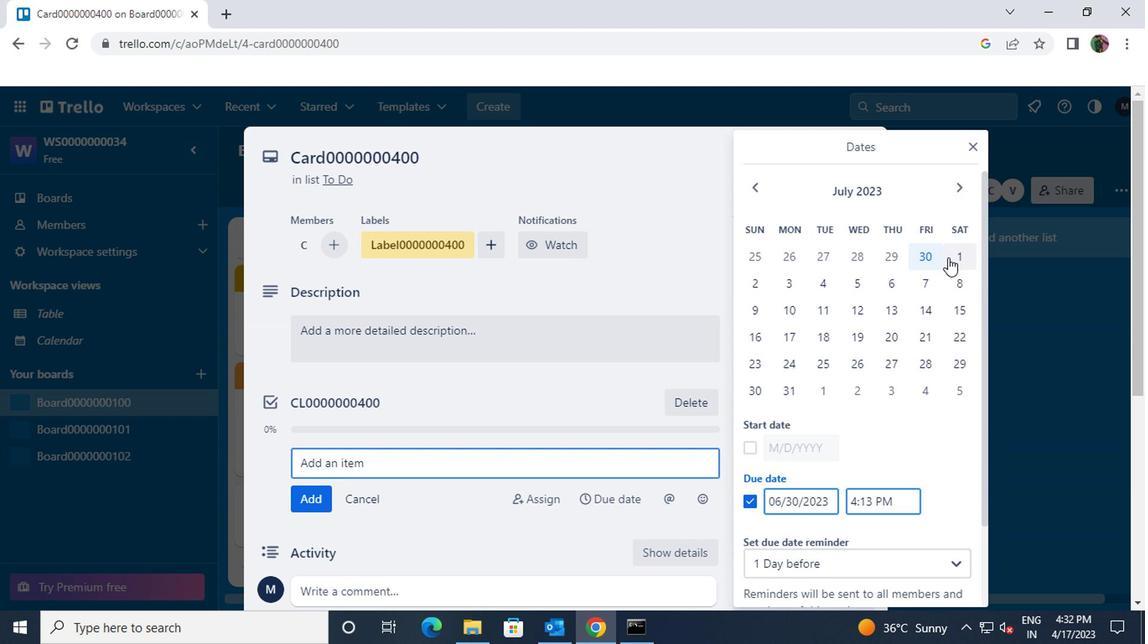 
Action: Mouse pressed left at (953, 257)
Screenshot: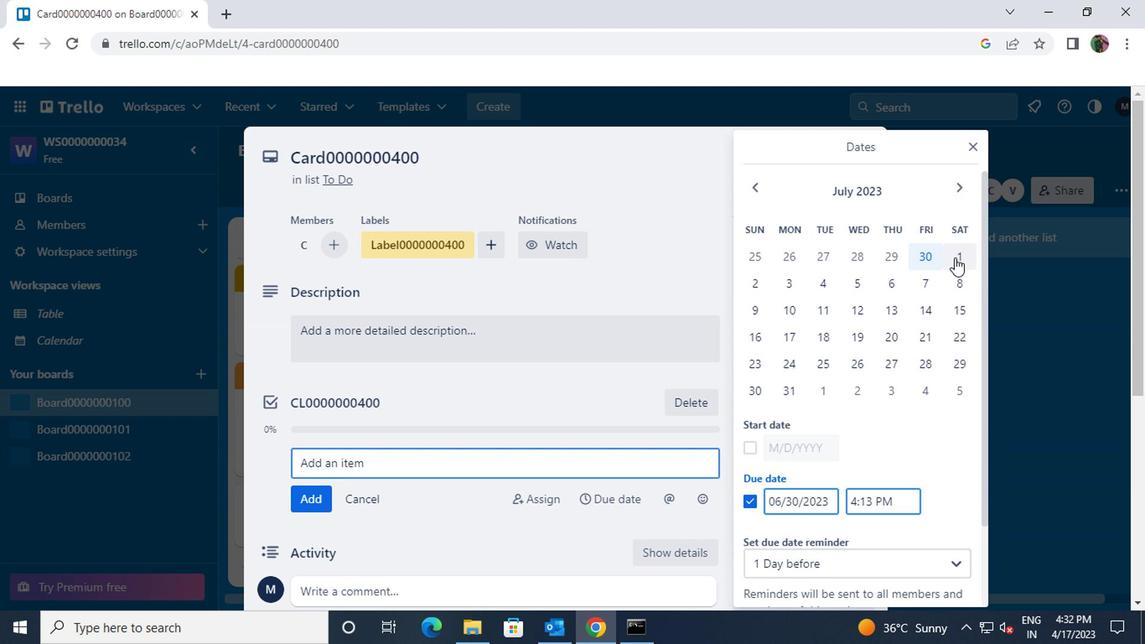 
Action: Mouse moved to (790, 381)
Screenshot: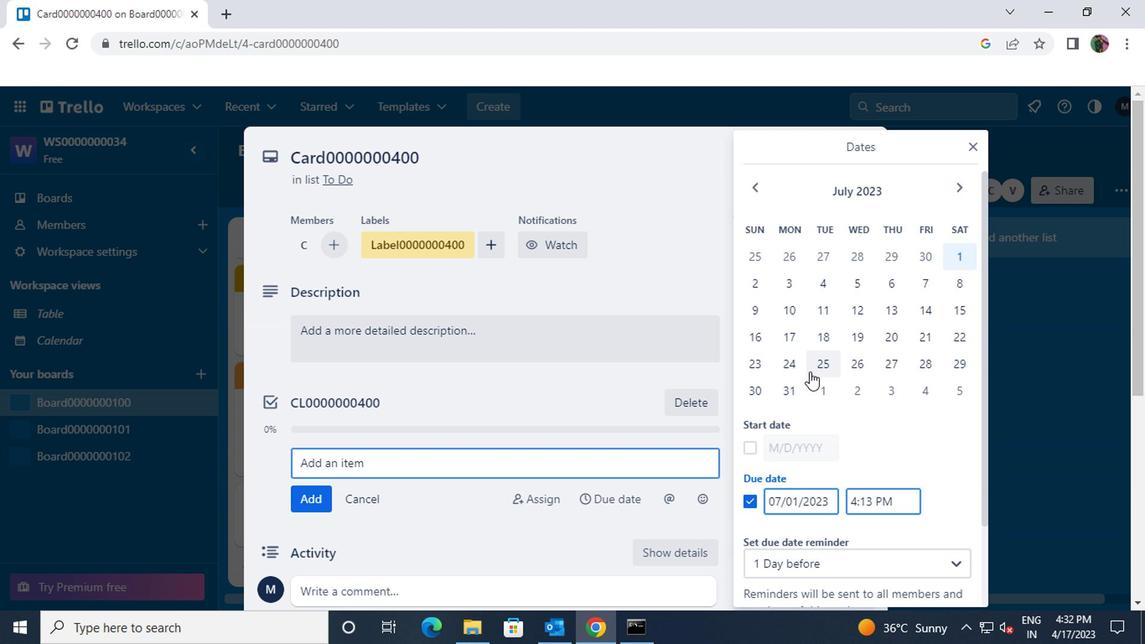 
Action: Mouse pressed left at (790, 381)
Screenshot: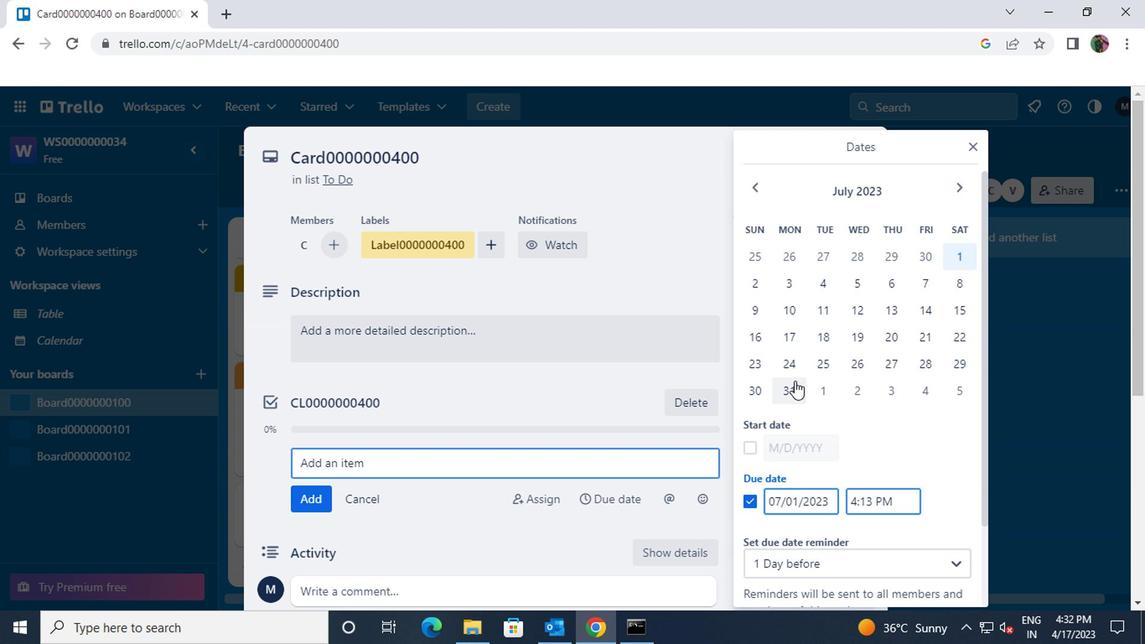 
Action: Mouse scrolled (790, 380) with delta (0, -1)
Screenshot: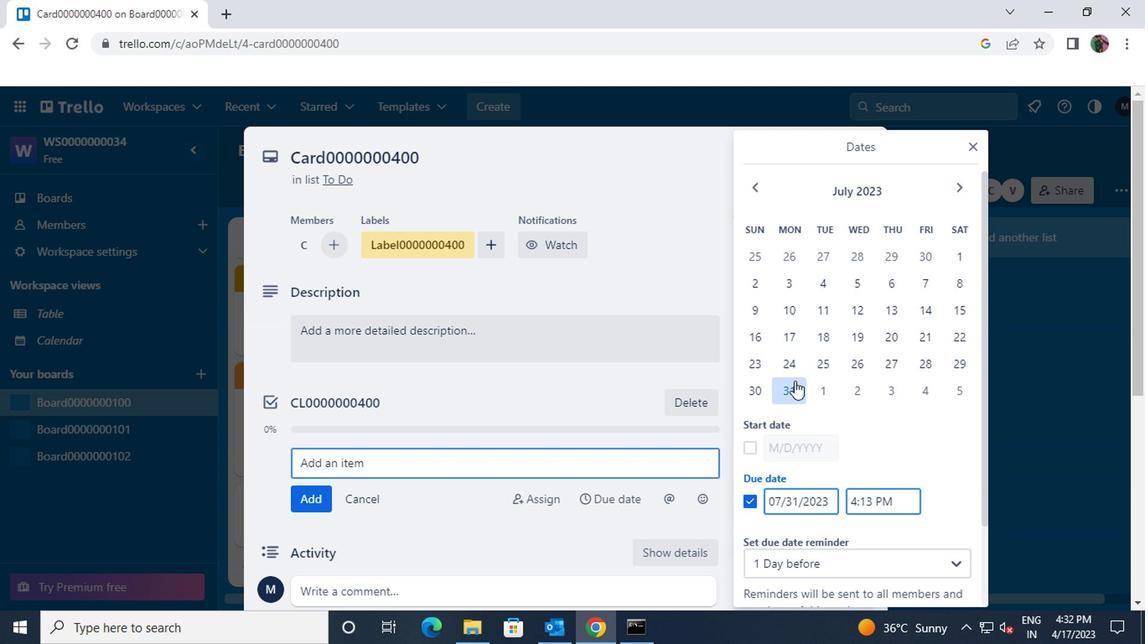 
Action: Mouse scrolled (790, 380) with delta (0, -1)
Screenshot: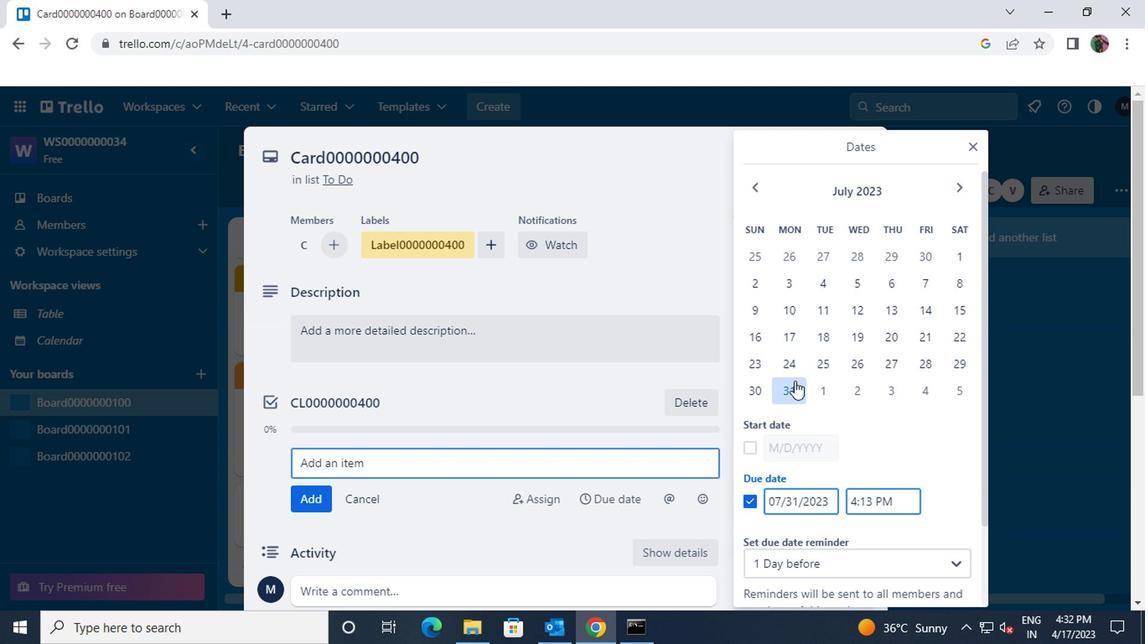 
Action: Mouse scrolled (790, 380) with delta (0, -1)
Screenshot: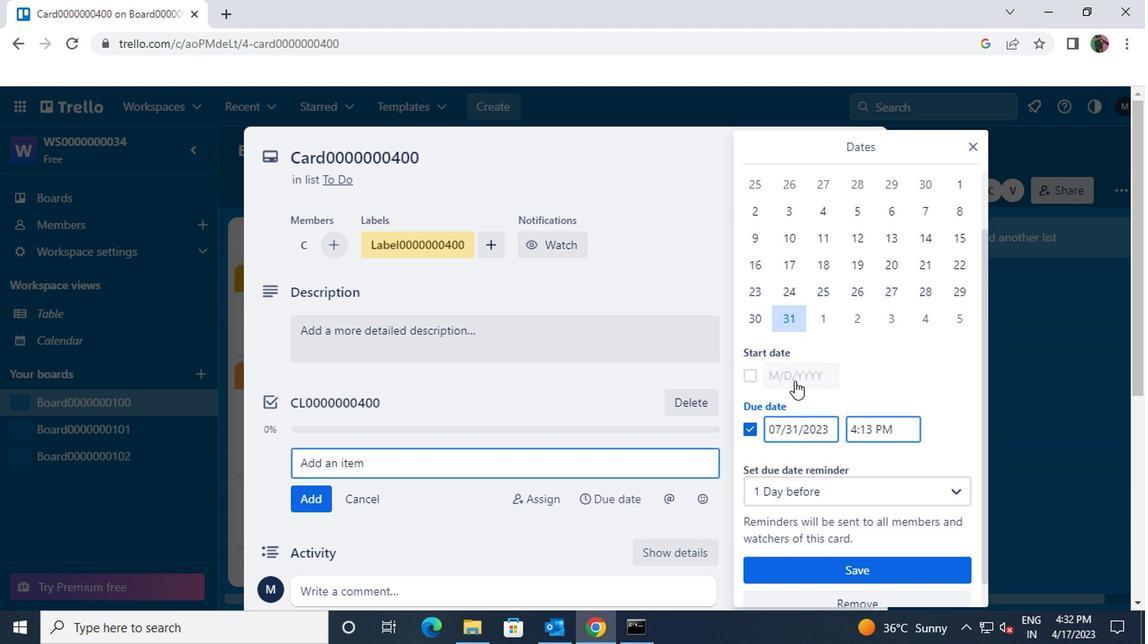 
Action: Mouse moved to (823, 542)
Screenshot: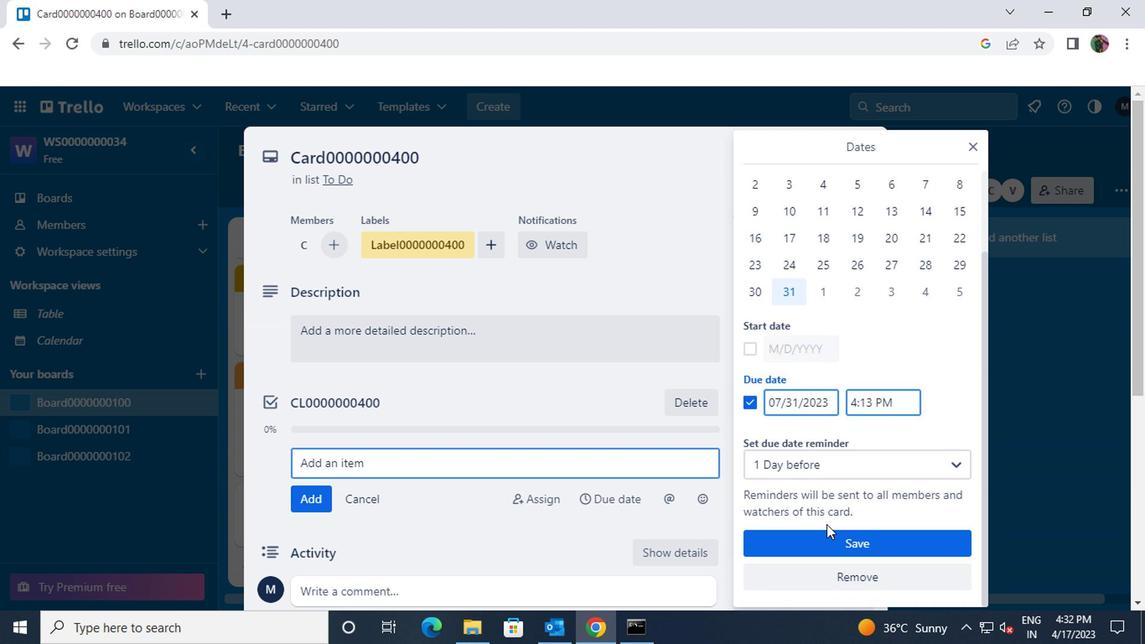 
Action: Mouse pressed left at (823, 542)
Screenshot: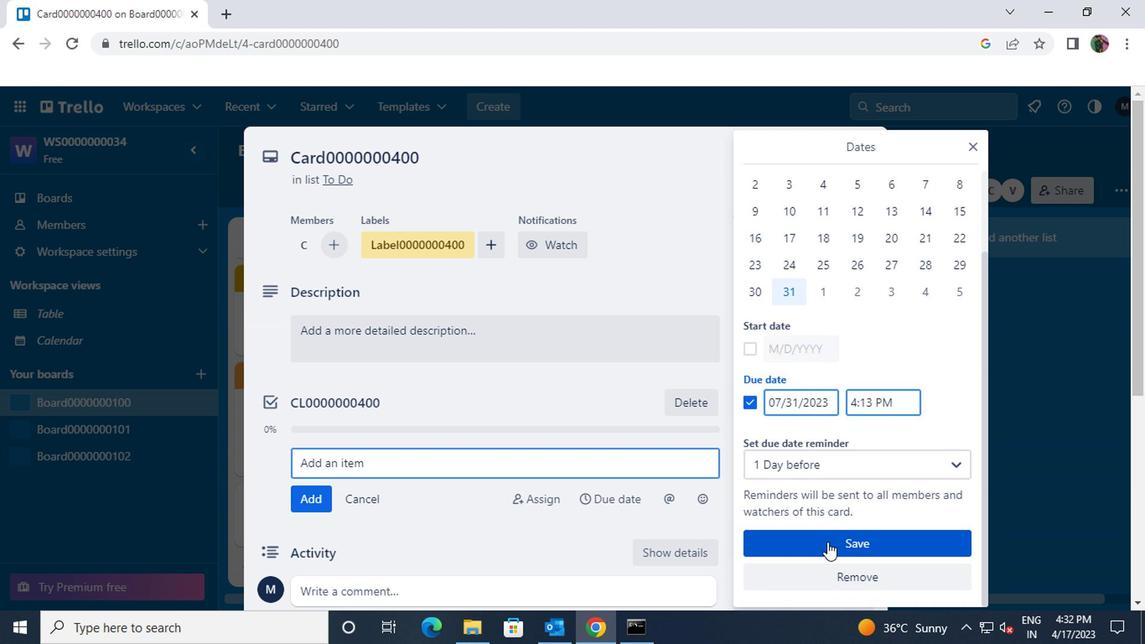
